 Task: Add Sprouts Bone-In Pork Loin Center Cut Chops to the cart.
Action: Mouse pressed left at (24, 112)
Screenshot: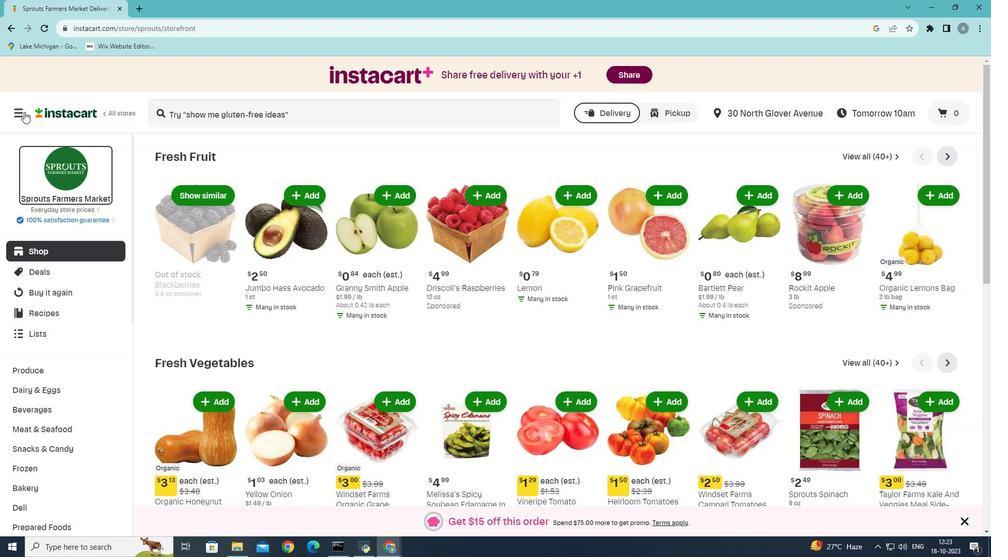 
Action: Mouse moved to (39, 305)
Screenshot: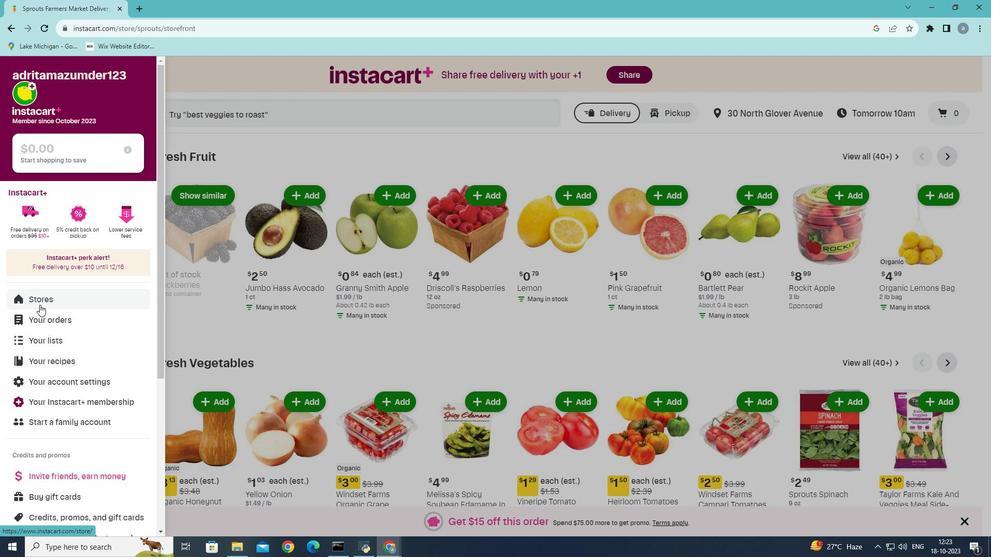 
Action: Mouse pressed left at (39, 305)
Screenshot: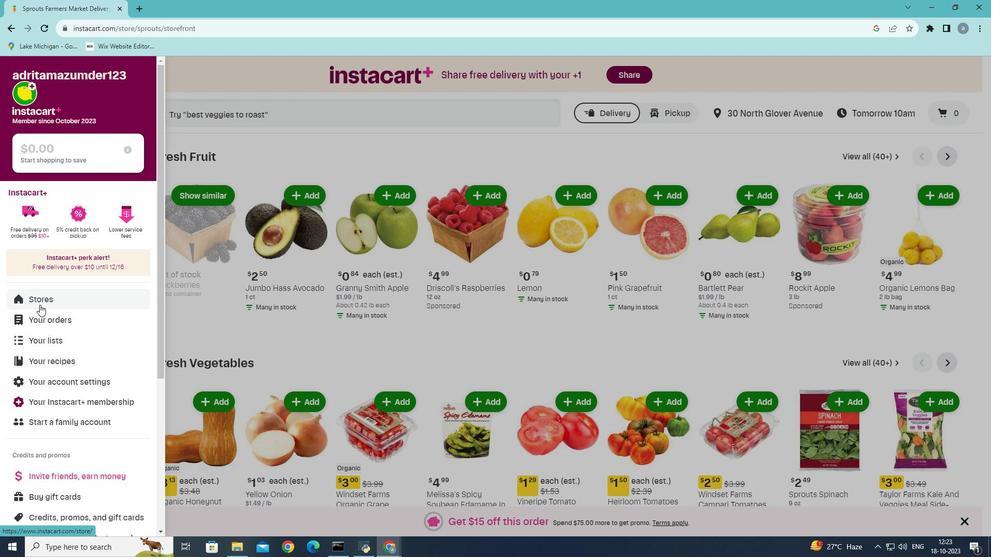
Action: Mouse moved to (249, 123)
Screenshot: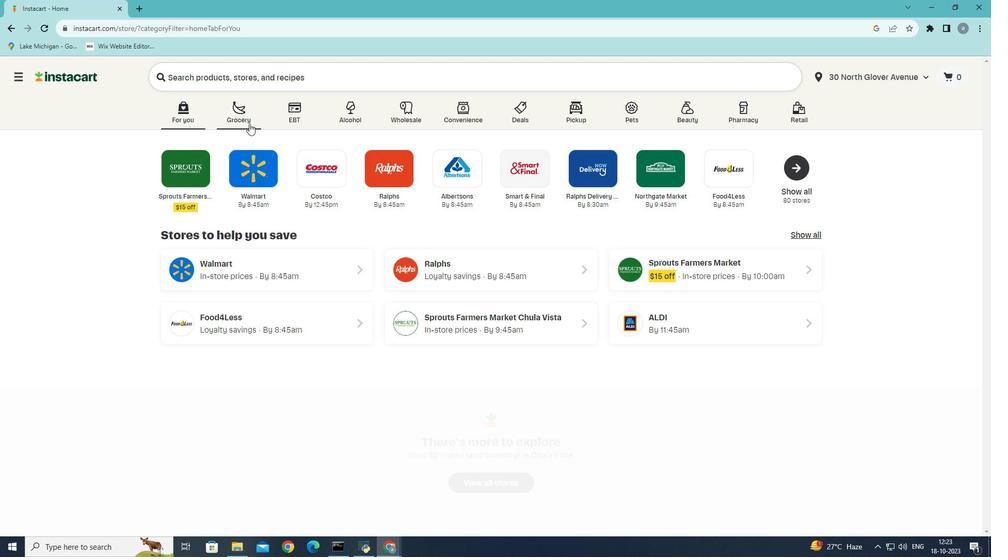 
Action: Mouse pressed left at (249, 123)
Screenshot: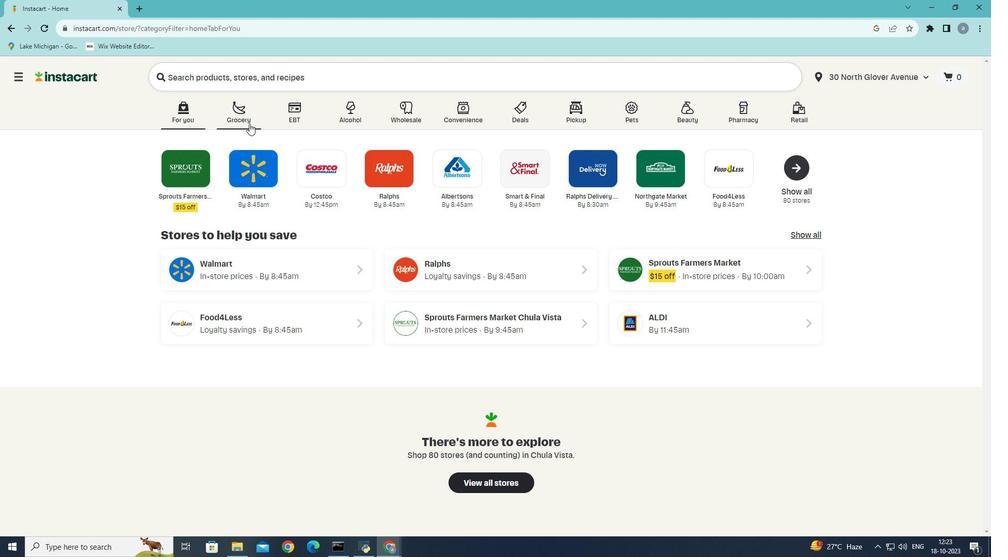 
Action: Mouse moved to (243, 299)
Screenshot: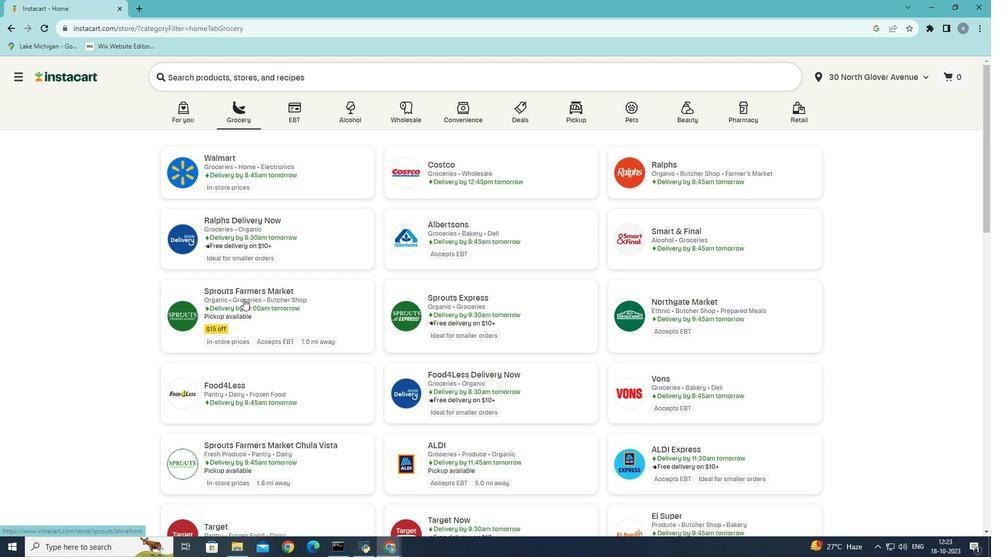 
Action: Mouse pressed left at (243, 299)
Screenshot: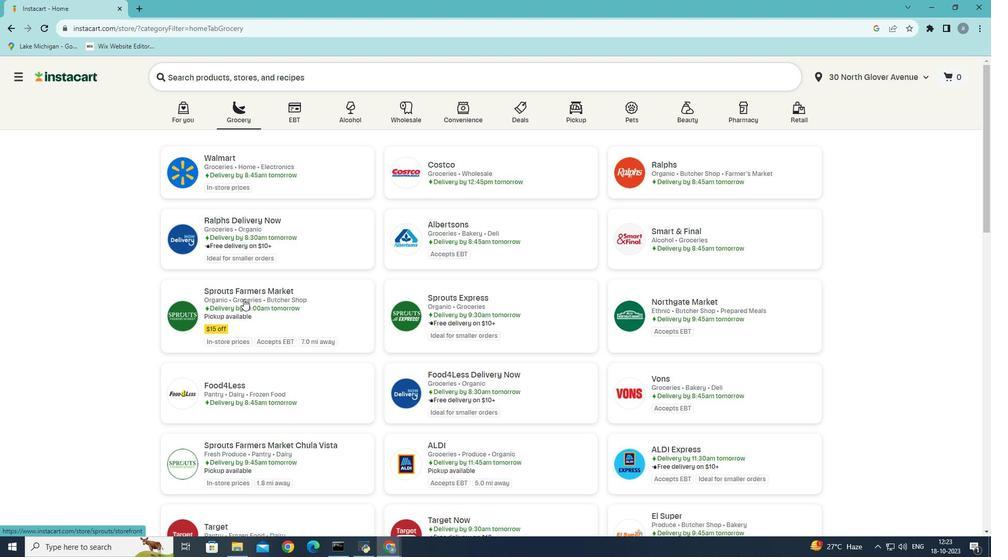 
Action: Mouse moved to (65, 432)
Screenshot: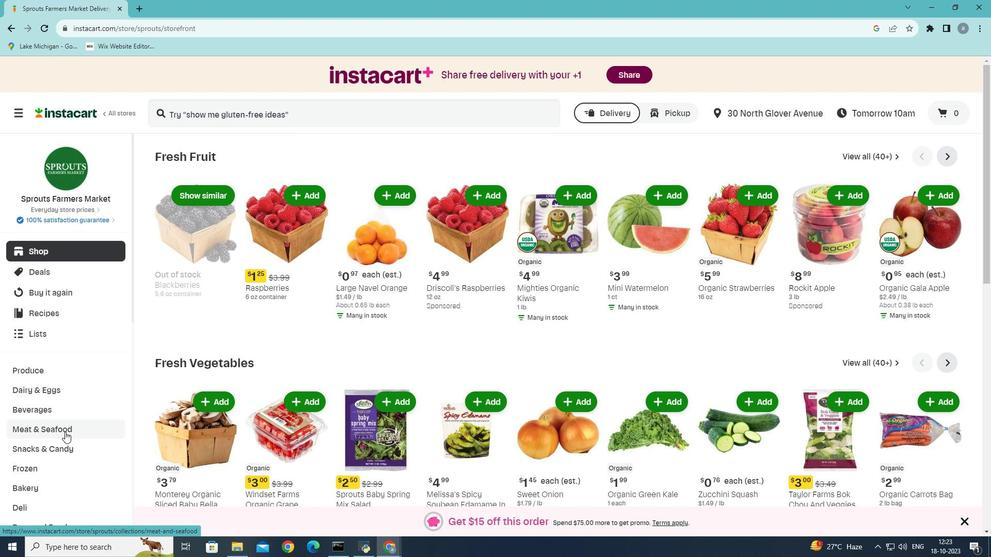 
Action: Mouse pressed left at (65, 432)
Screenshot: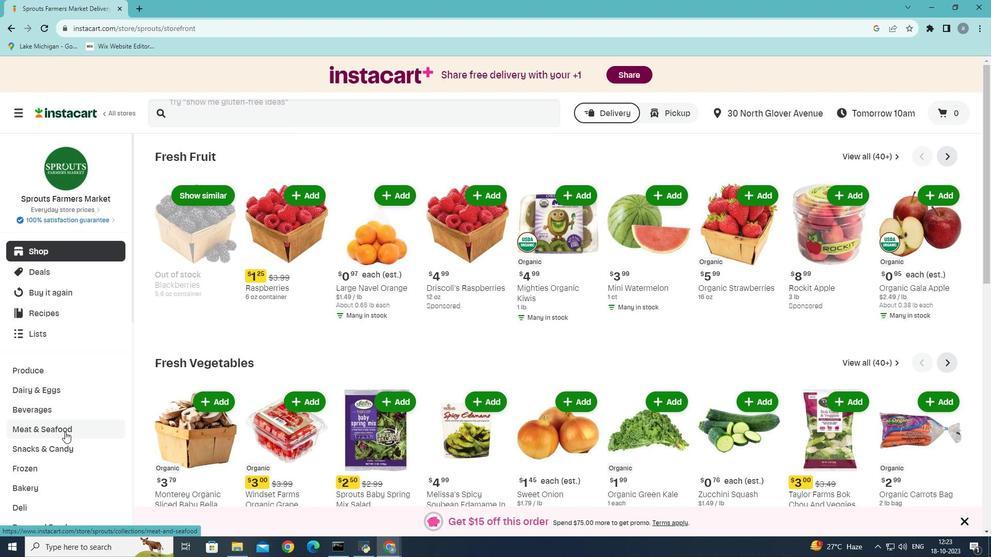 
Action: Mouse moved to (337, 178)
Screenshot: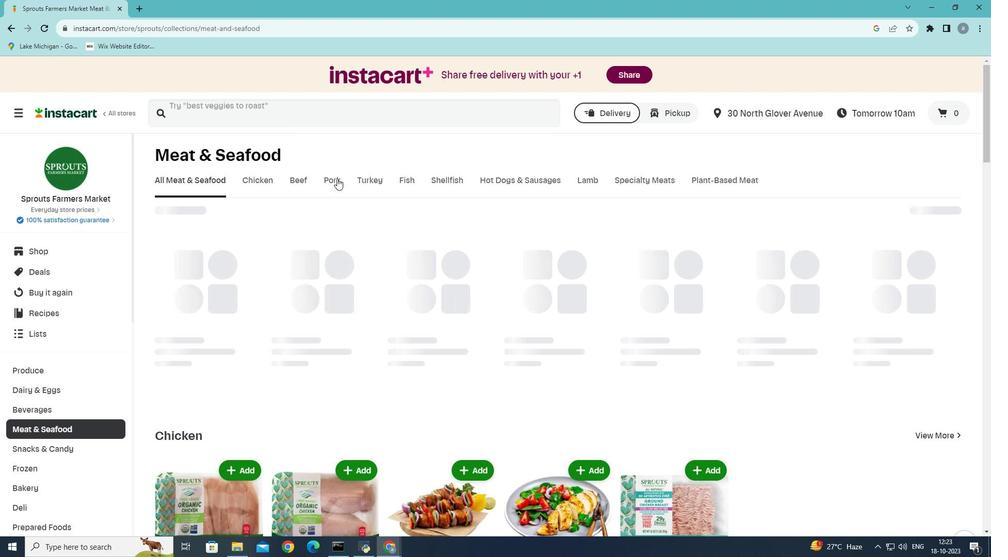 
Action: Mouse pressed left at (337, 178)
Screenshot: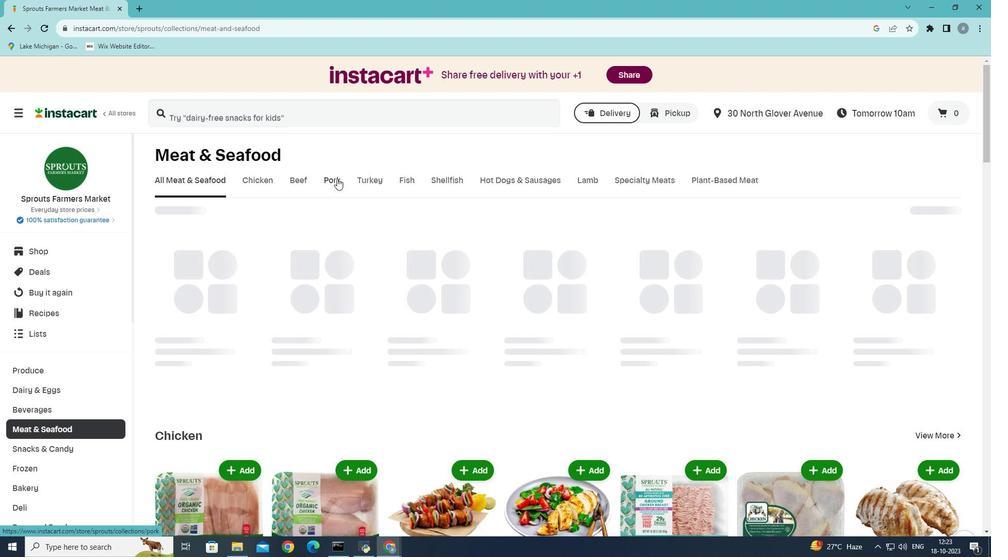 
Action: Mouse moved to (296, 228)
Screenshot: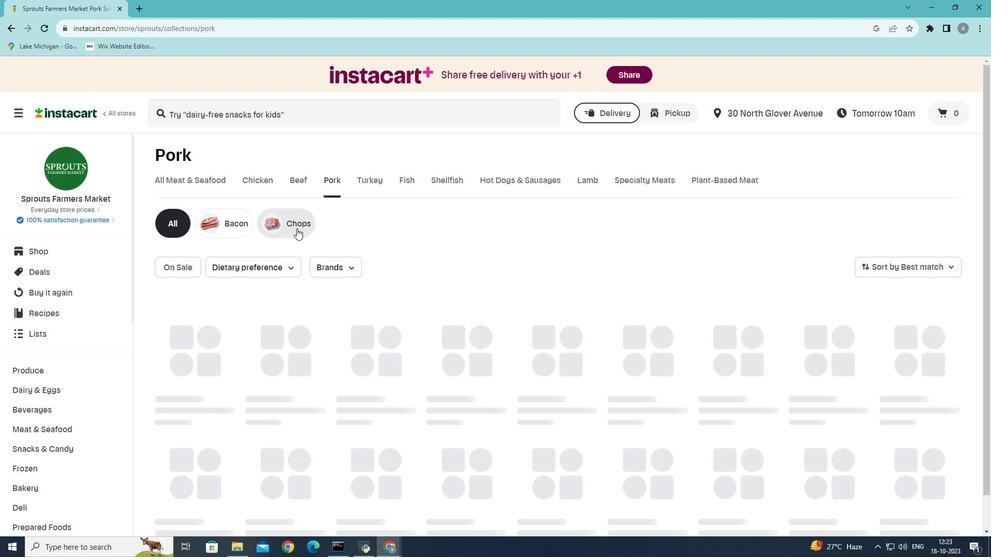 
Action: Mouse pressed left at (296, 228)
Screenshot: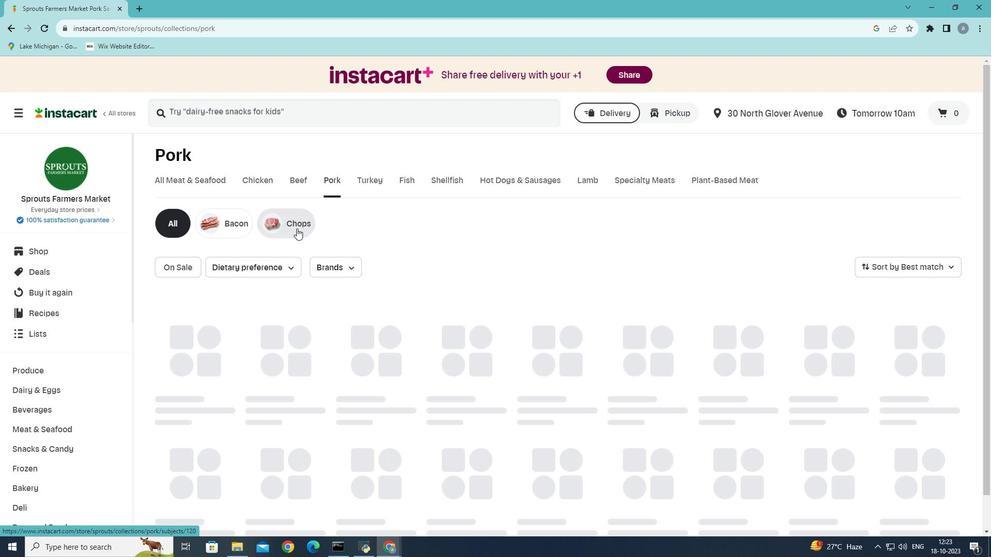
Action: Mouse moved to (219, 321)
Screenshot: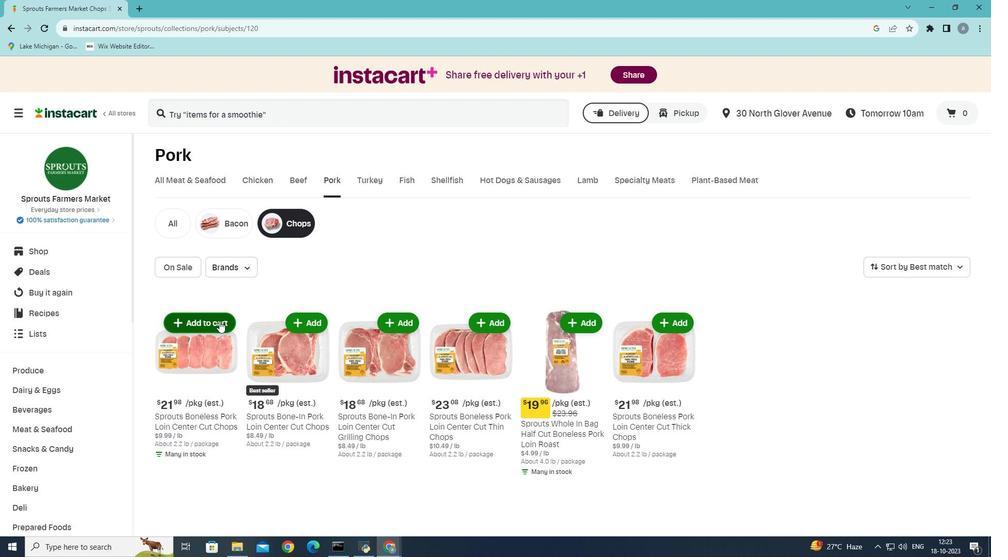 
Action: Mouse pressed left at (219, 321)
Screenshot: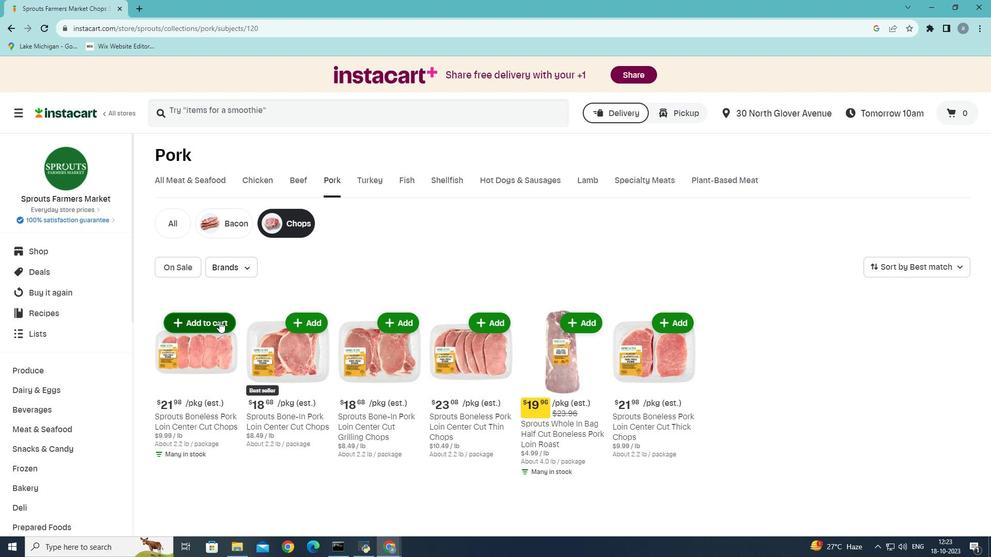 
Action: Mouse moved to (233, 322)
Screenshot: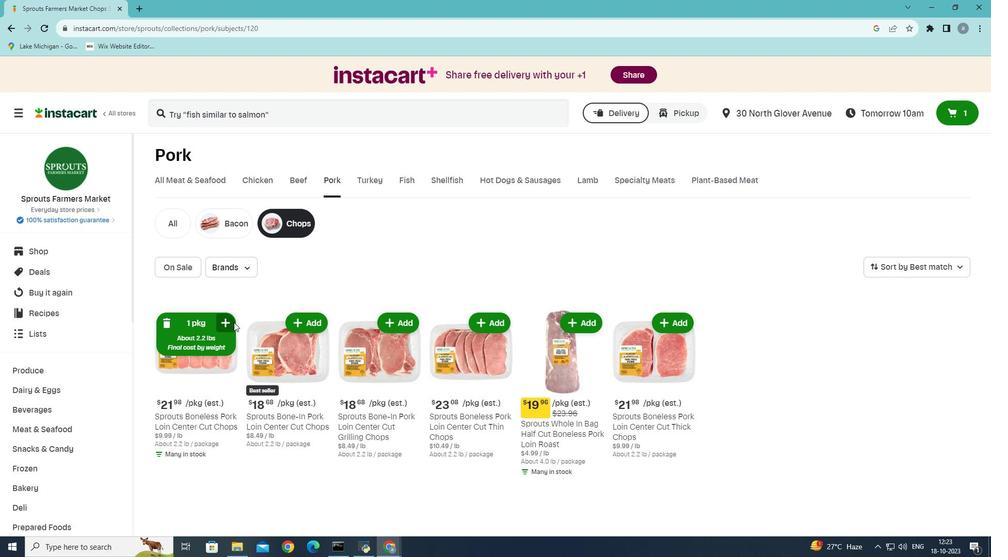 
